 Task: Click on what a host may ask you for.
Action: Mouse moved to (105, 380)
Screenshot: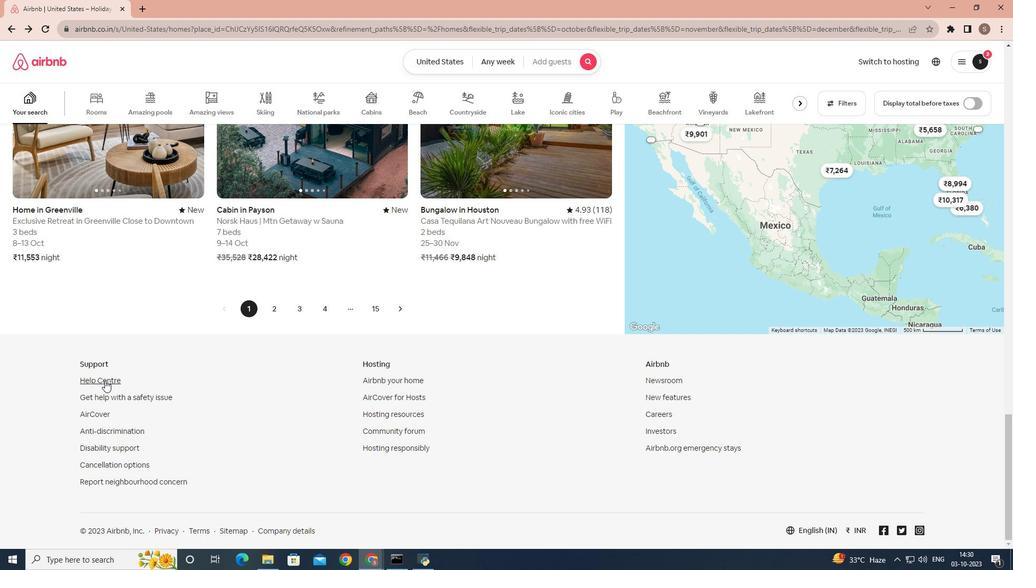 
Action: Mouse pressed left at (105, 380)
Screenshot: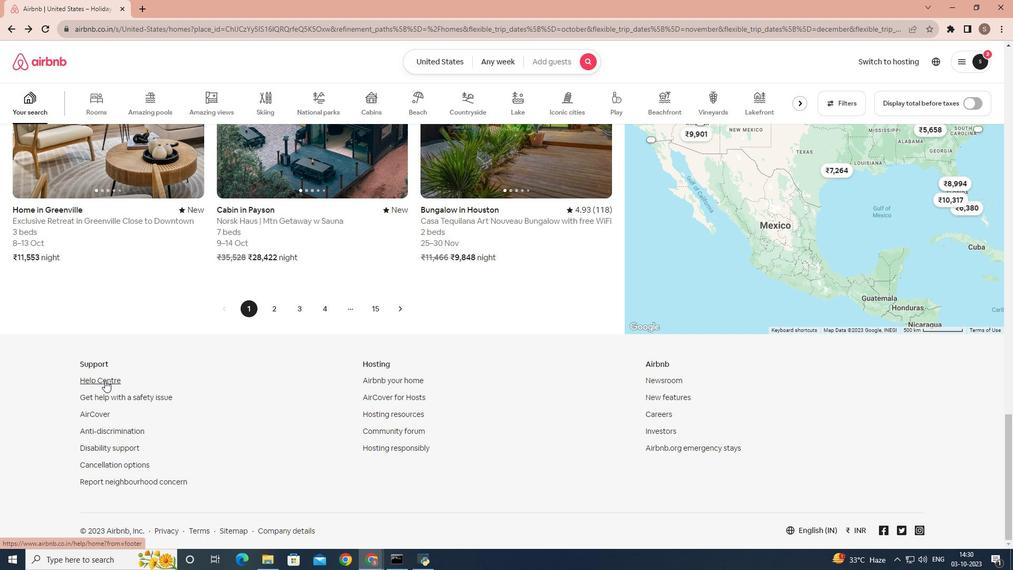 
Action: Mouse moved to (244, 418)
Screenshot: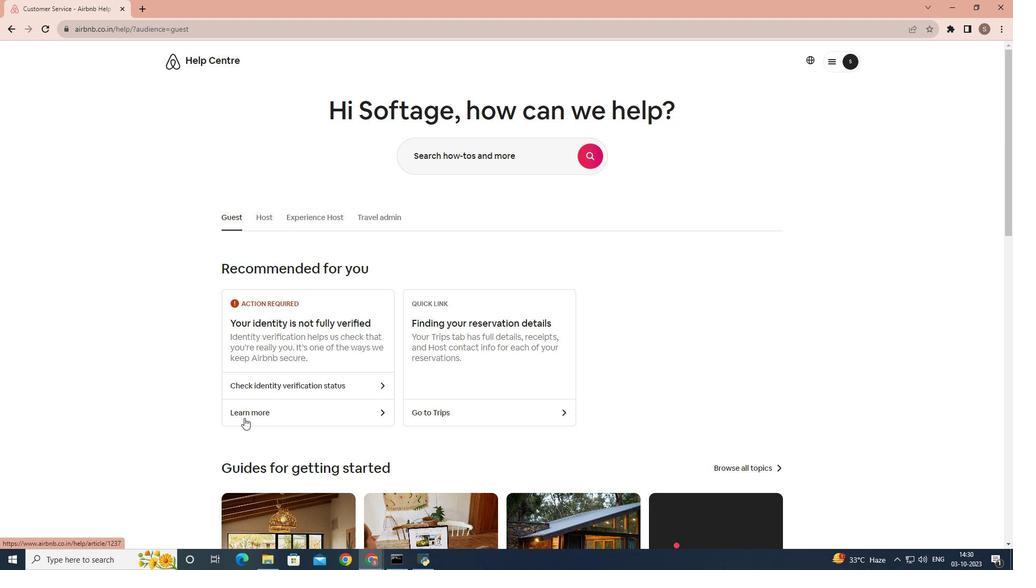 
Action: Mouse pressed left at (244, 418)
Screenshot: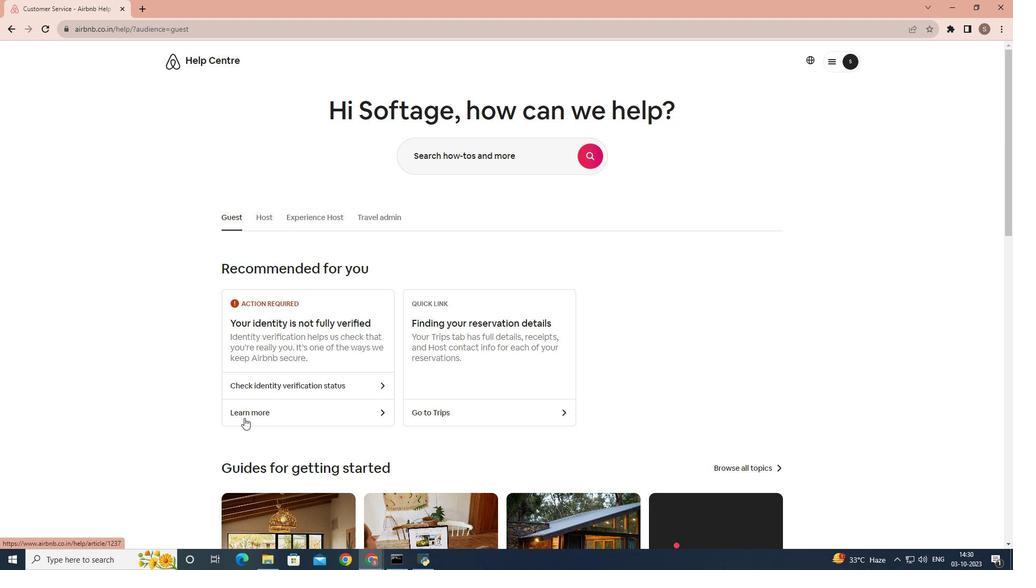 
Action: Mouse scrolled (244, 417) with delta (0, 0)
Screenshot: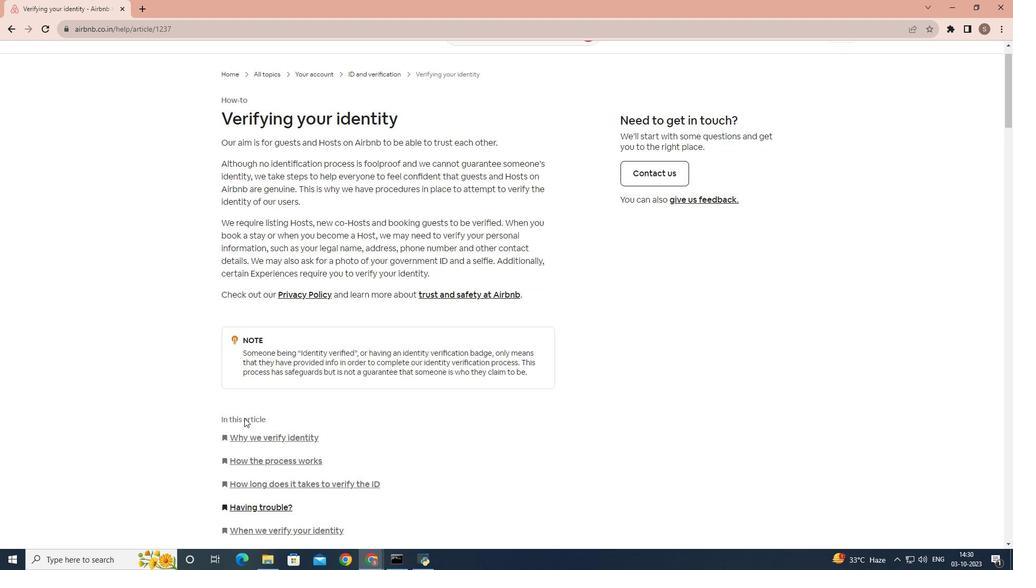 
Action: Mouse scrolled (244, 417) with delta (0, 0)
Screenshot: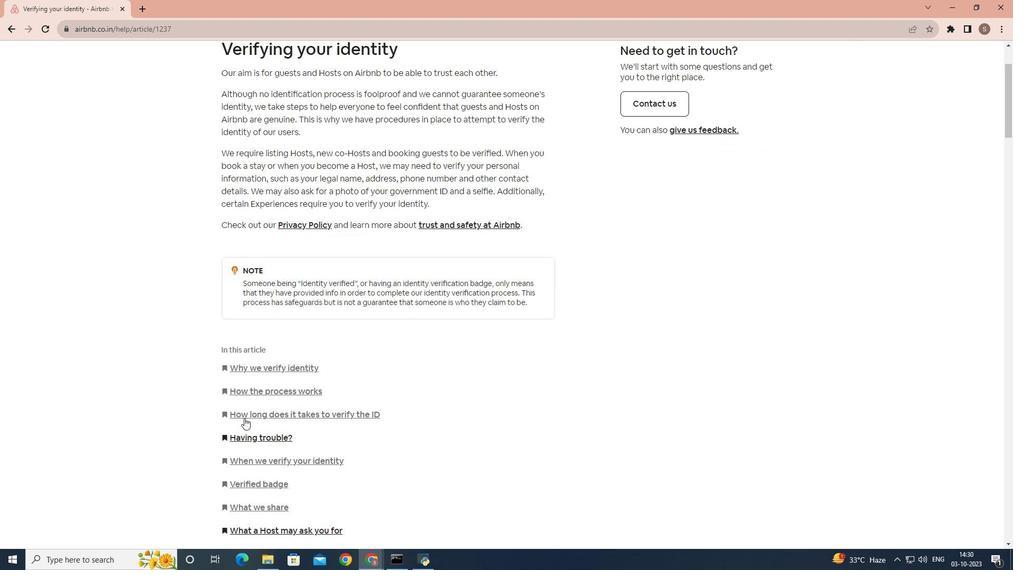 
Action: Mouse scrolled (244, 417) with delta (0, 0)
Screenshot: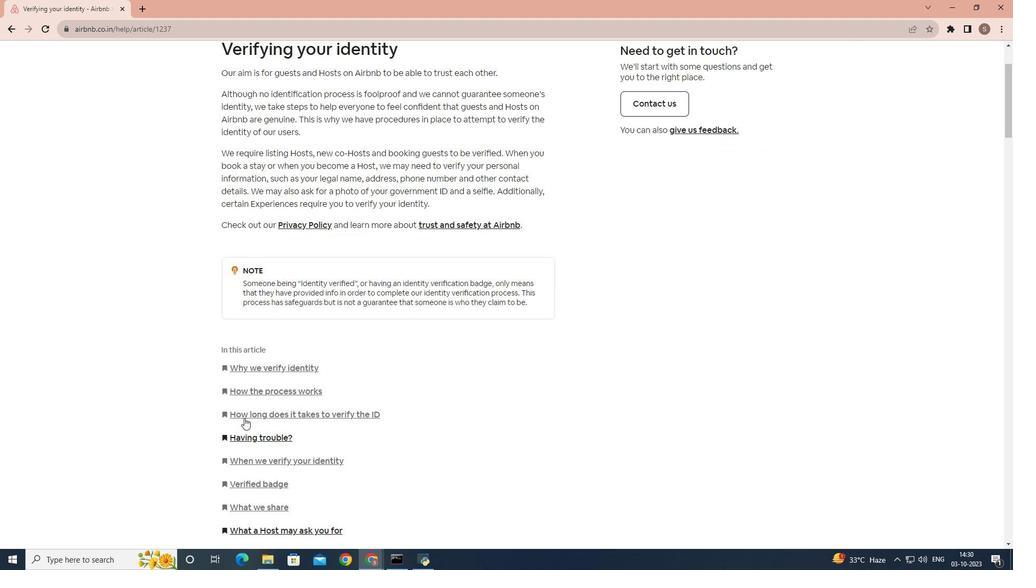 
Action: Mouse scrolled (244, 417) with delta (0, 0)
Screenshot: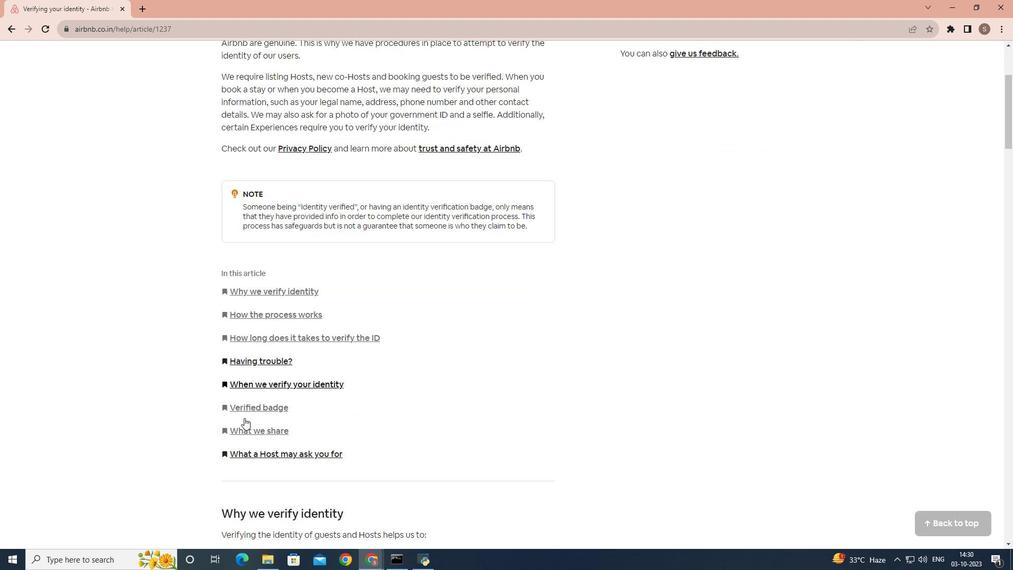 
Action: Mouse pressed left at (244, 418)
Screenshot: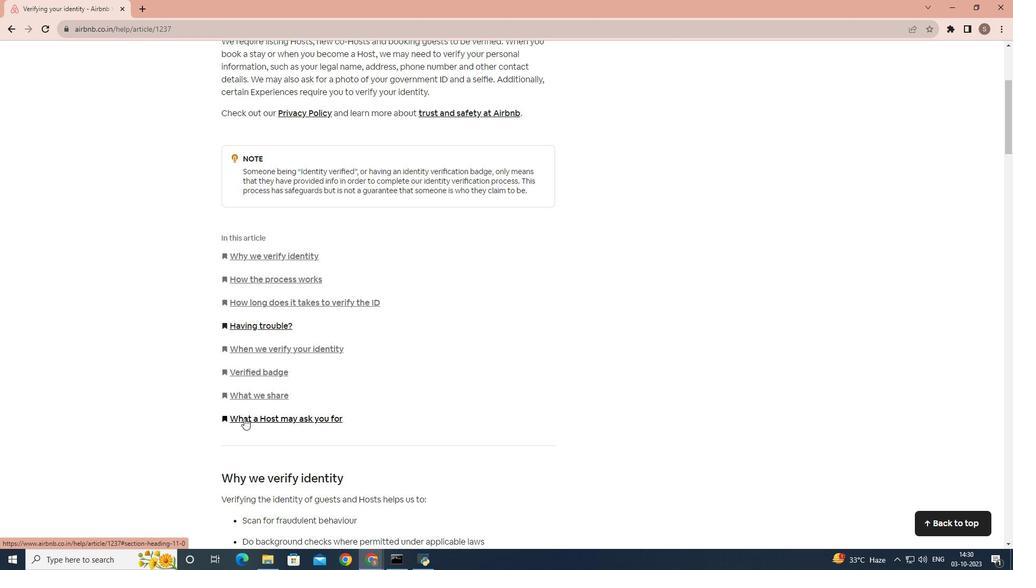 
